Task: Change page scale size fit to height.
Action: Mouse moved to (73, 122)
Screenshot: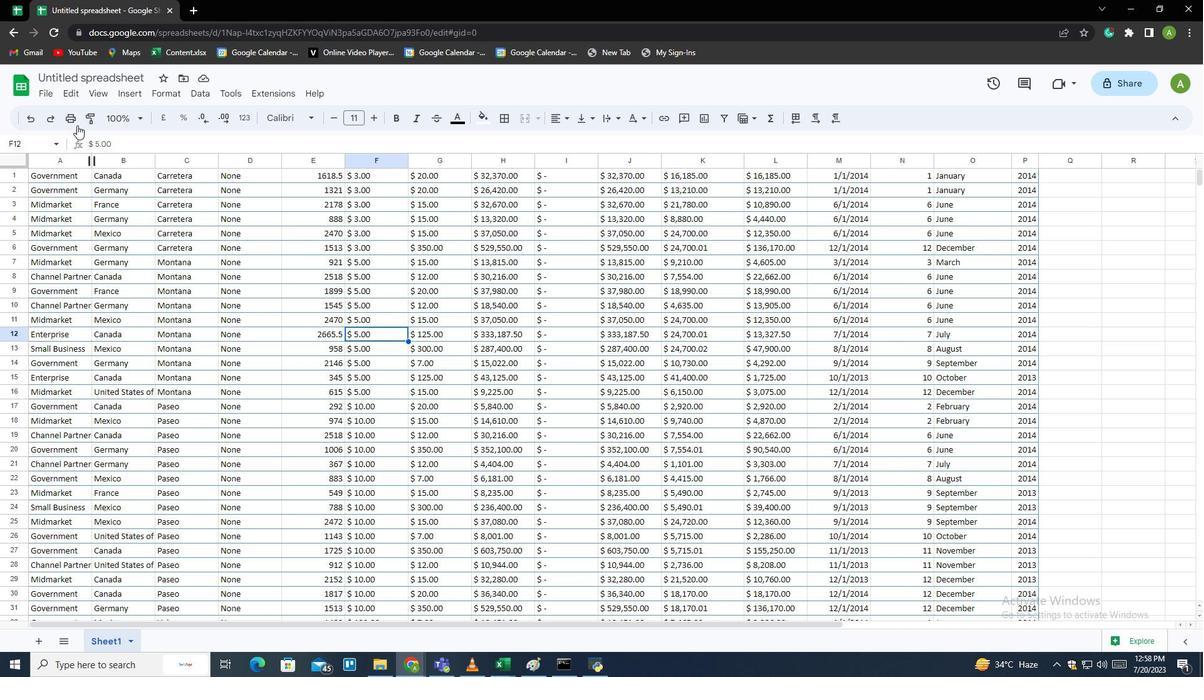 
Action: Mouse pressed left at (73, 122)
Screenshot: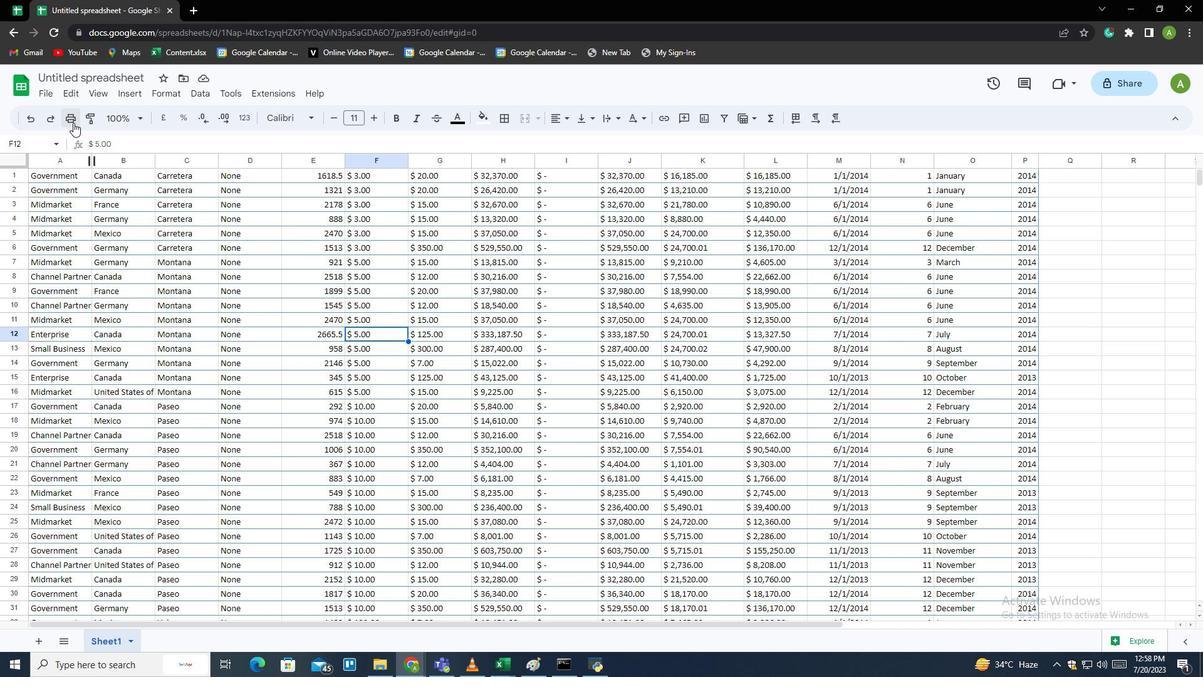 
Action: Mouse moved to (1069, 292)
Screenshot: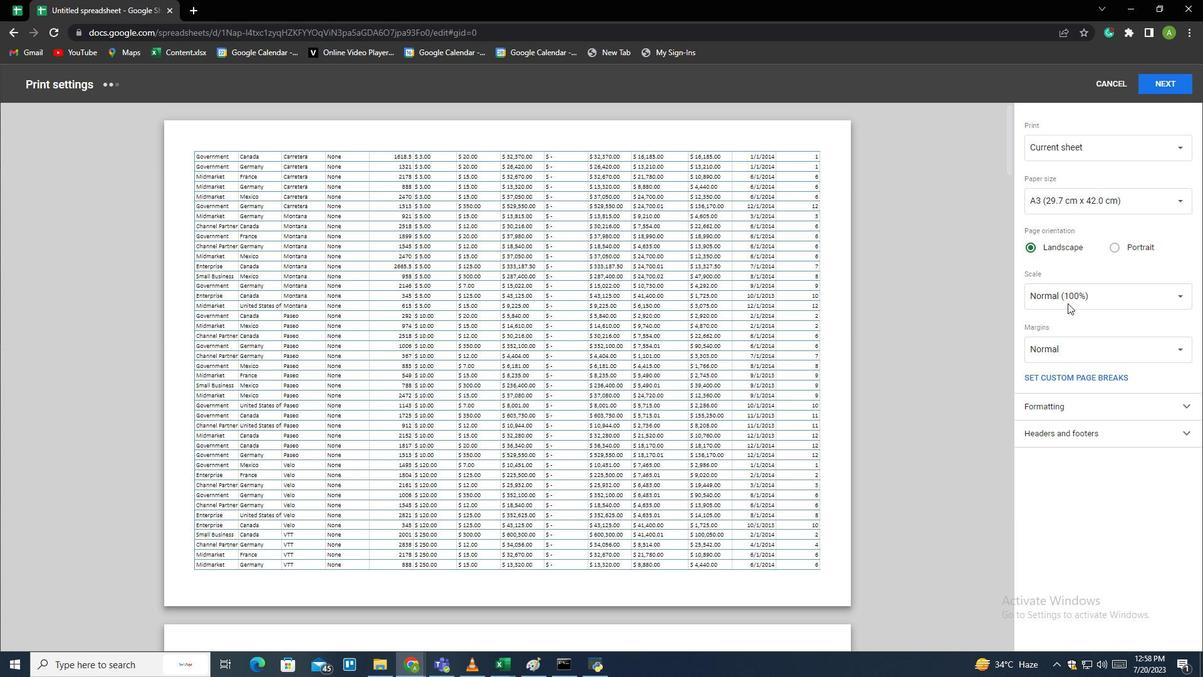 
Action: Mouse pressed left at (1069, 292)
Screenshot: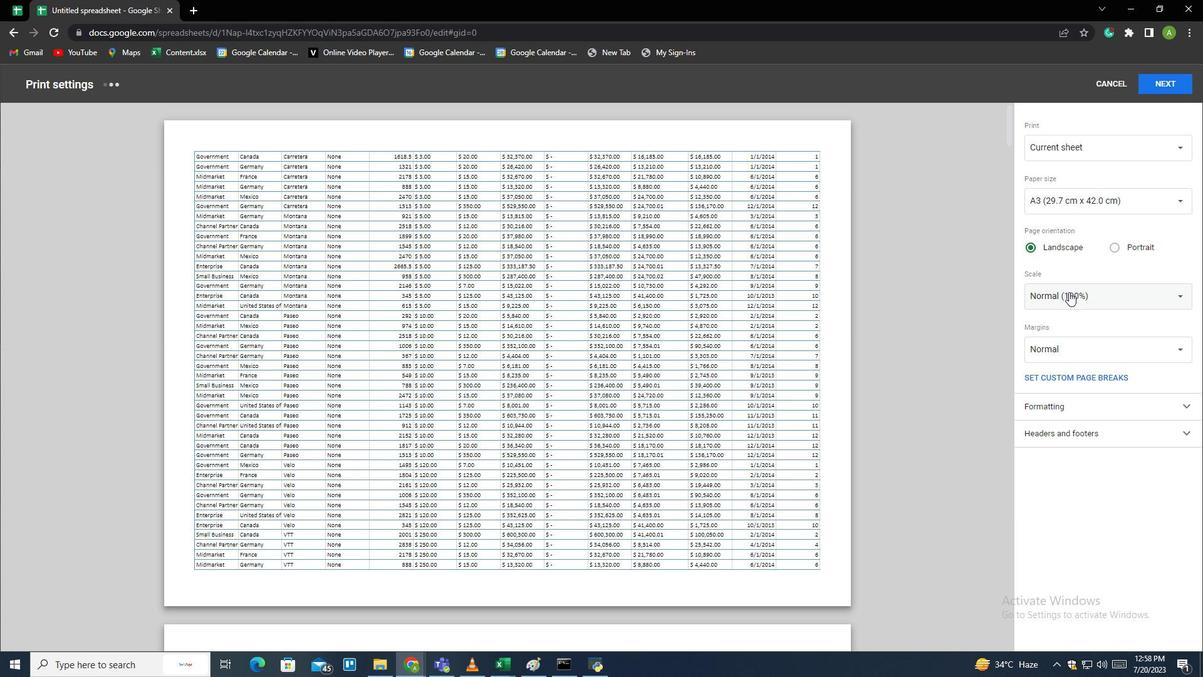 
Action: Mouse moved to (1082, 336)
Screenshot: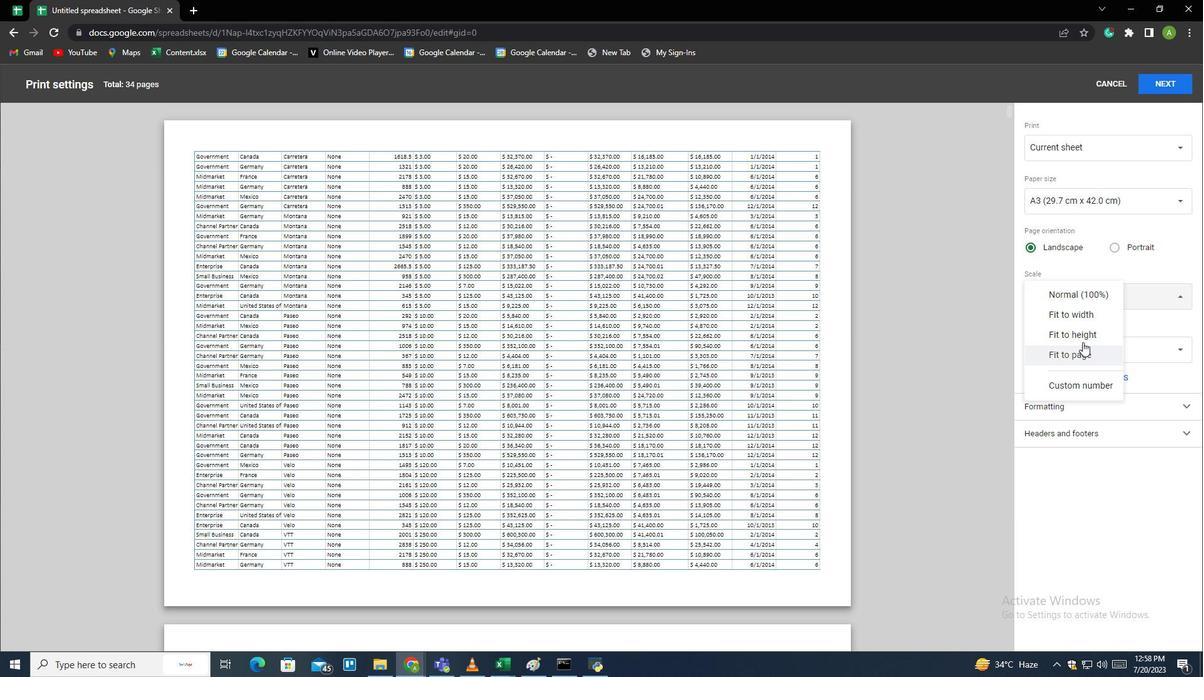 
Action: Mouse pressed left at (1082, 336)
Screenshot: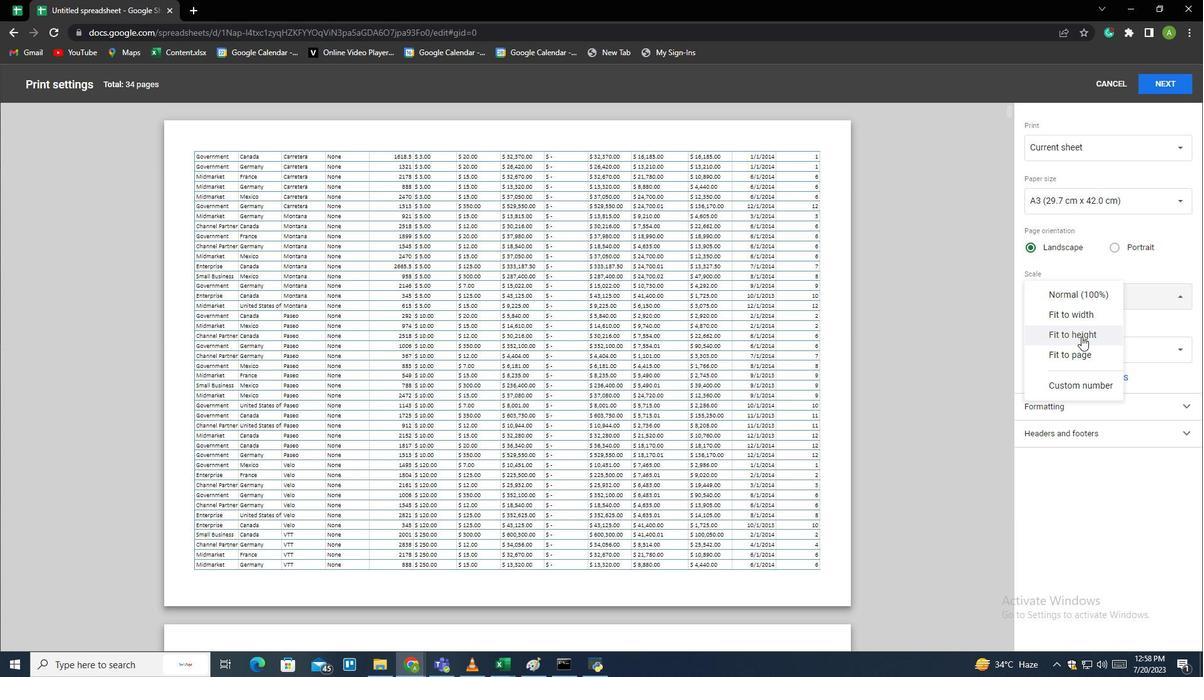 
Action: Mouse moved to (968, 375)
Screenshot: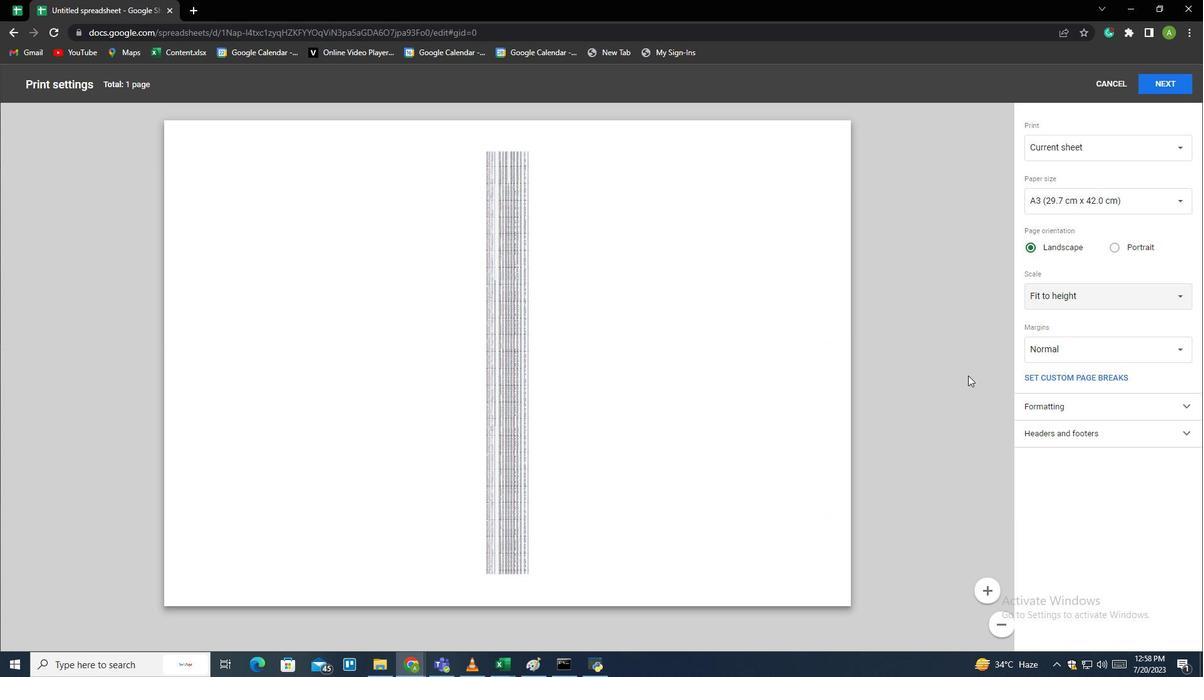 
